 Task: Check the average views per listing of storage area in the last 3 years.
Action: Mouse moved to (1067, 231)
Screenshot: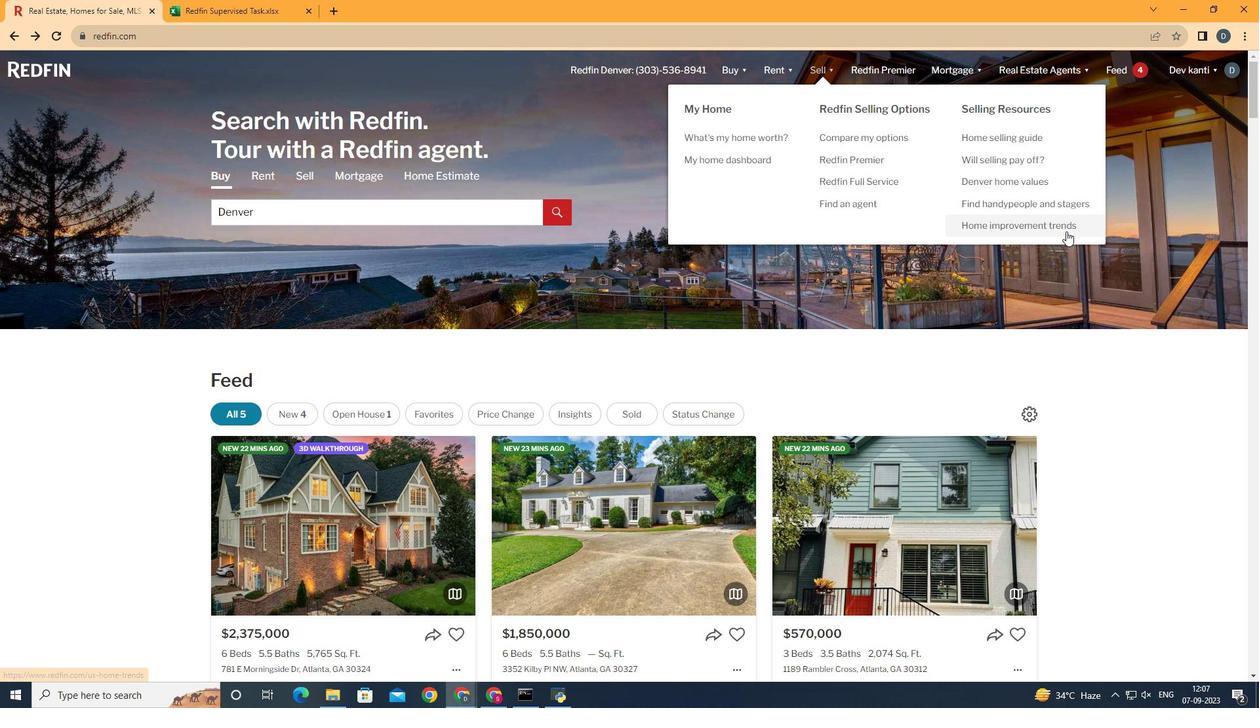
Action: Mouse pressed left at (1067, 231)
Screenshot: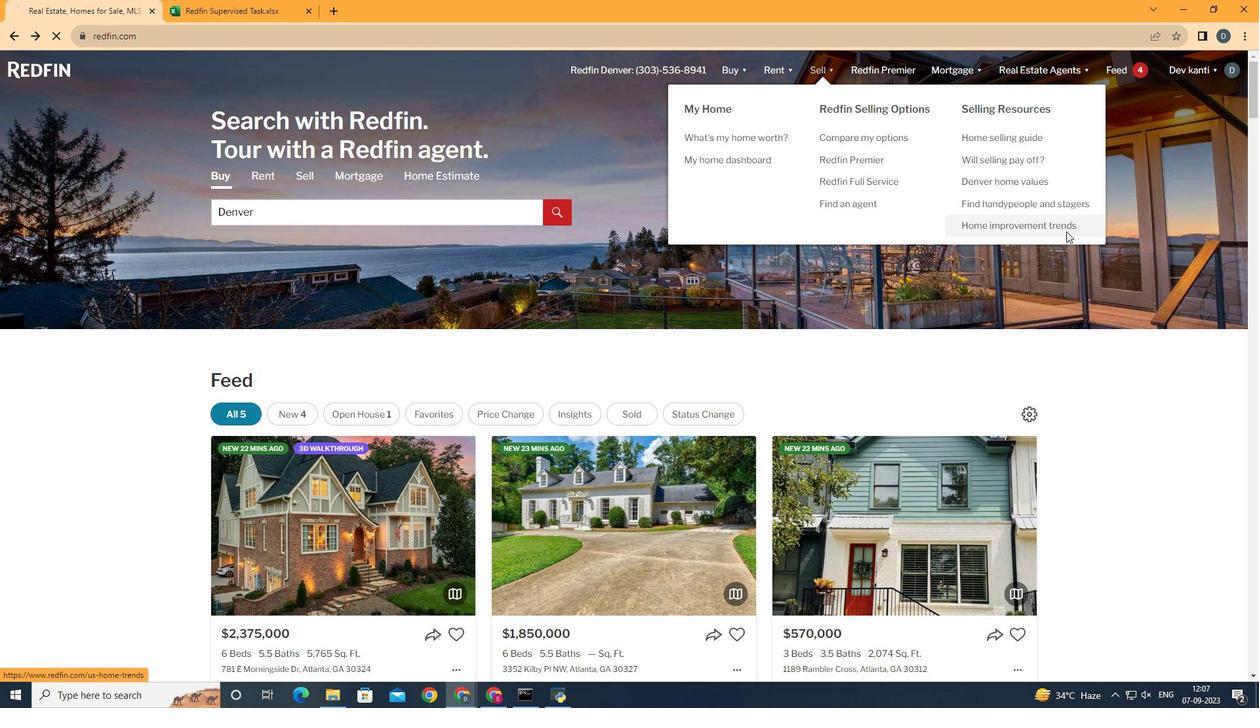 
Action: Mouse moved to (314, 259)
Screenshot: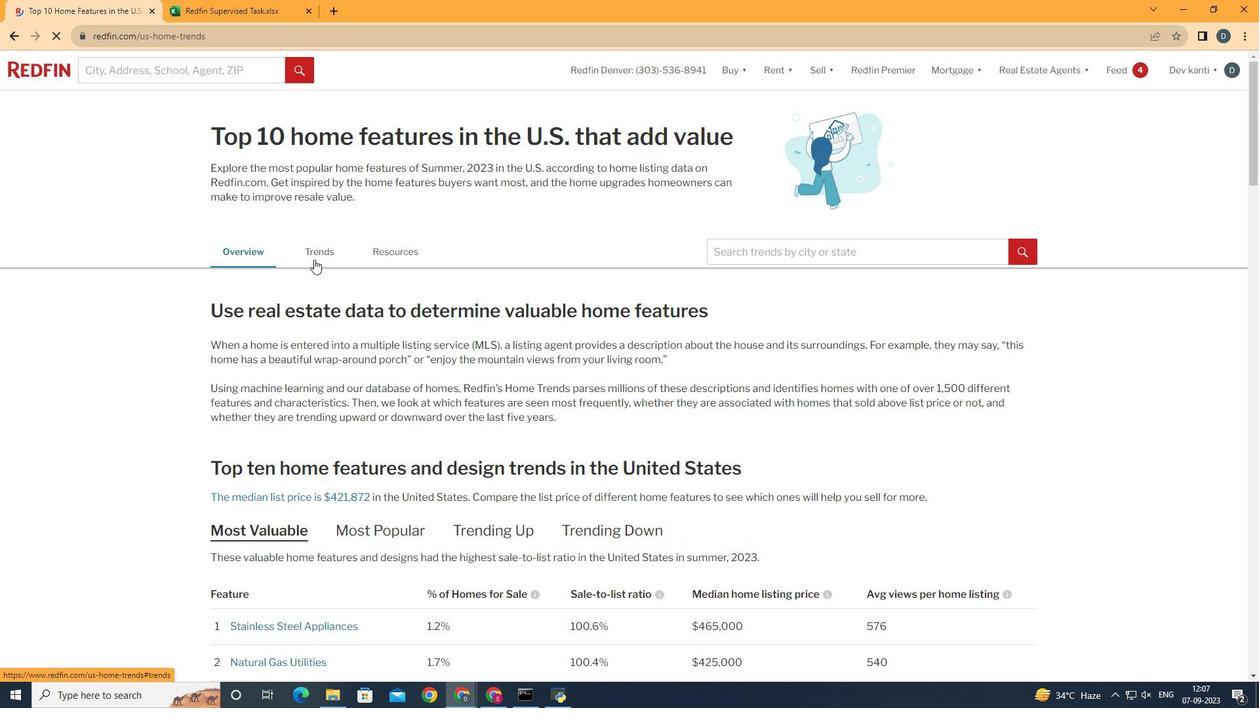 
Action: Mouse pressed left at (314, 259)
Screenshot: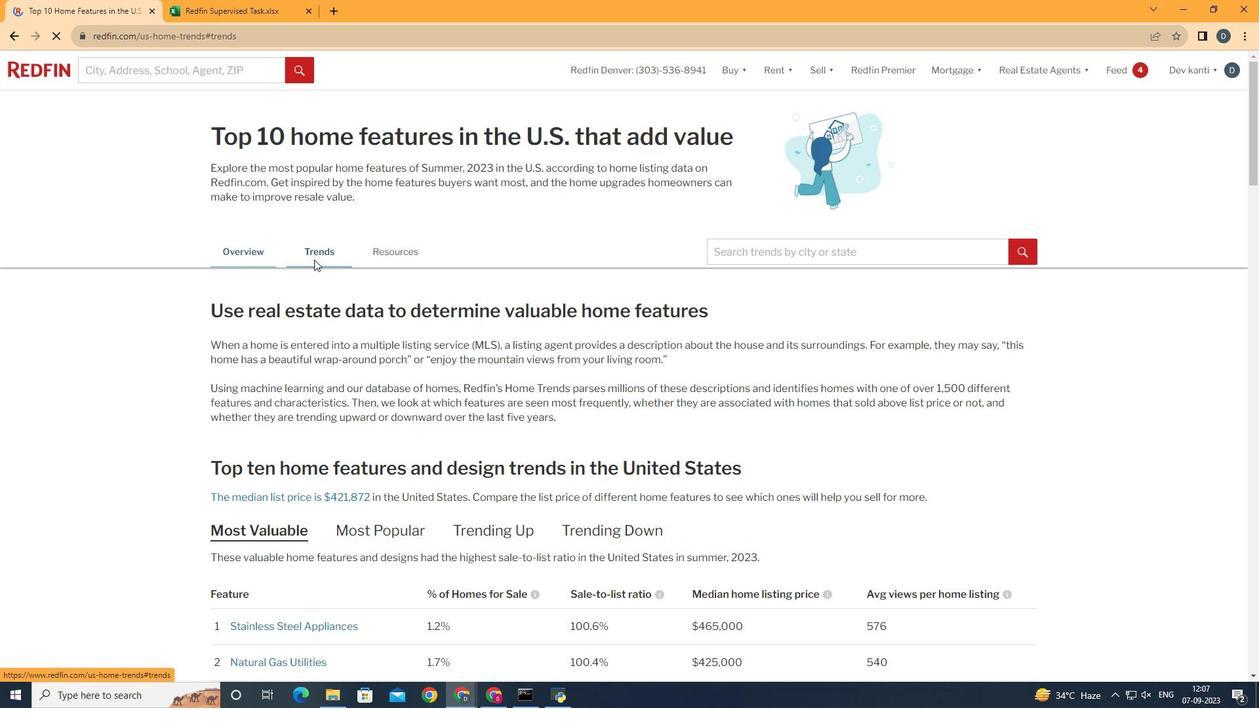 
Action: Mouse moved to (394, 336)
Screenshot: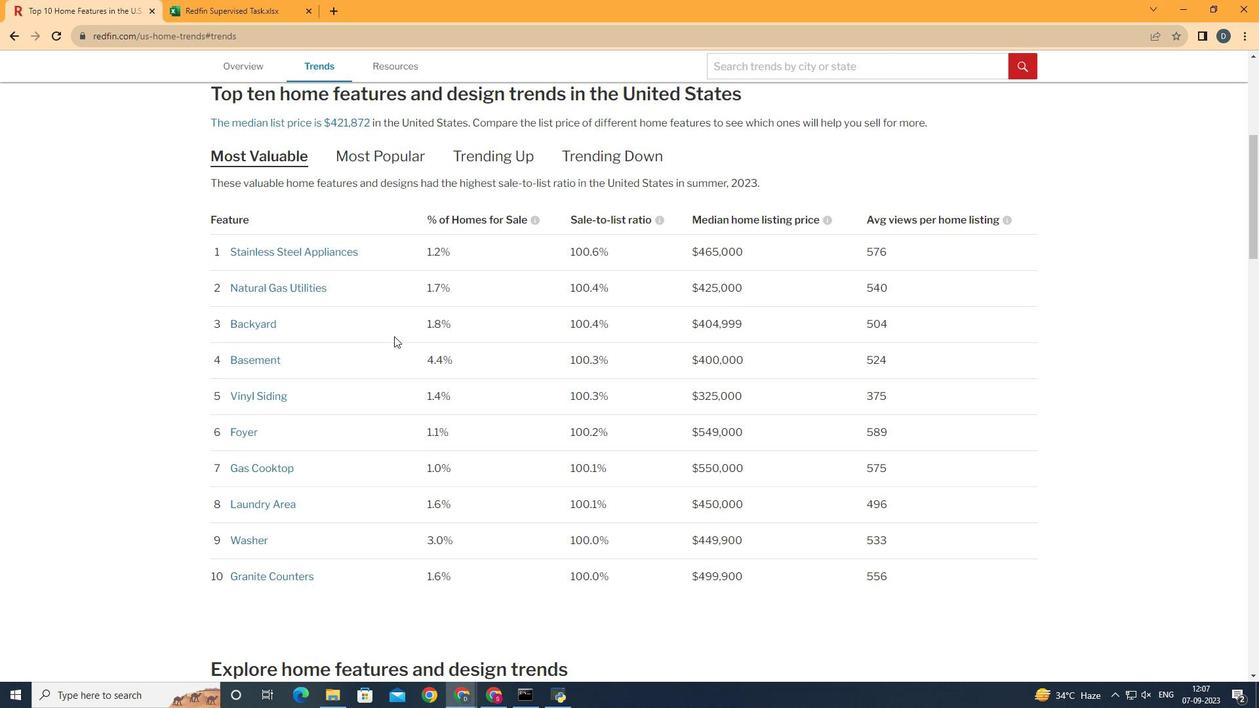 
Action: Mouse scrolled (394, 335) with delta (0, 0)
Screenshot: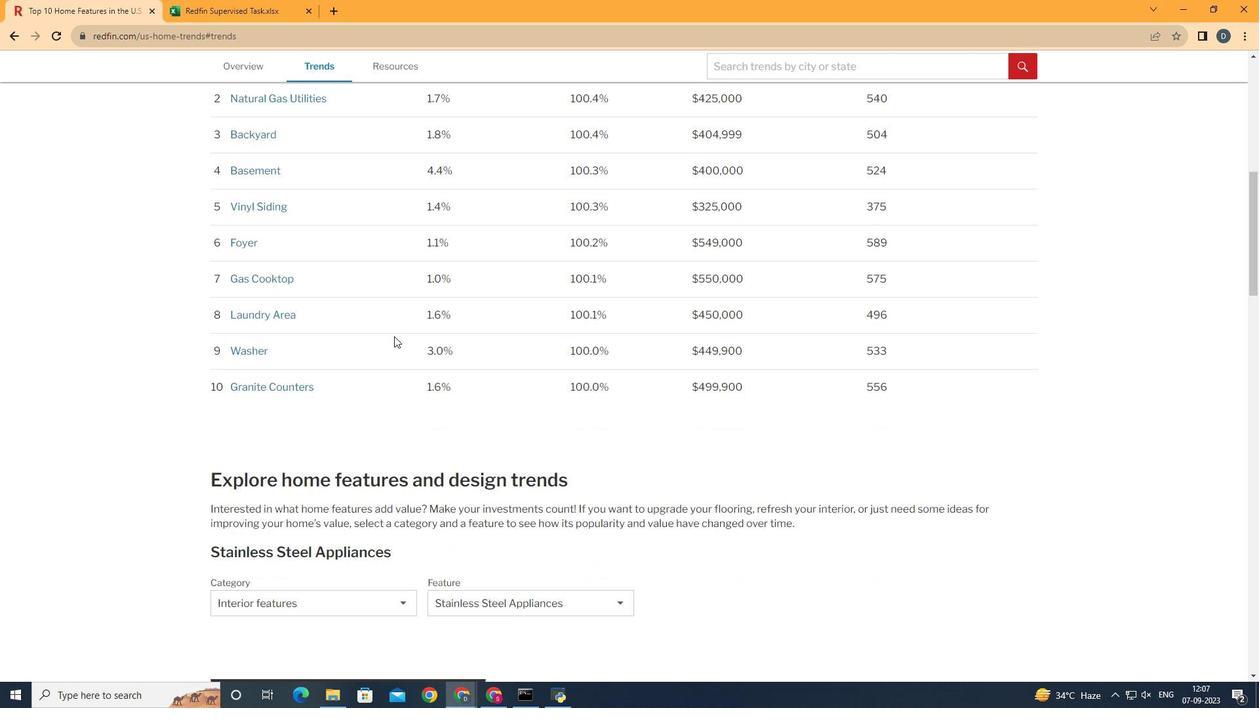 
Action: Mouse scrolled (394, 335) with delta (0, 0)
Screenshot: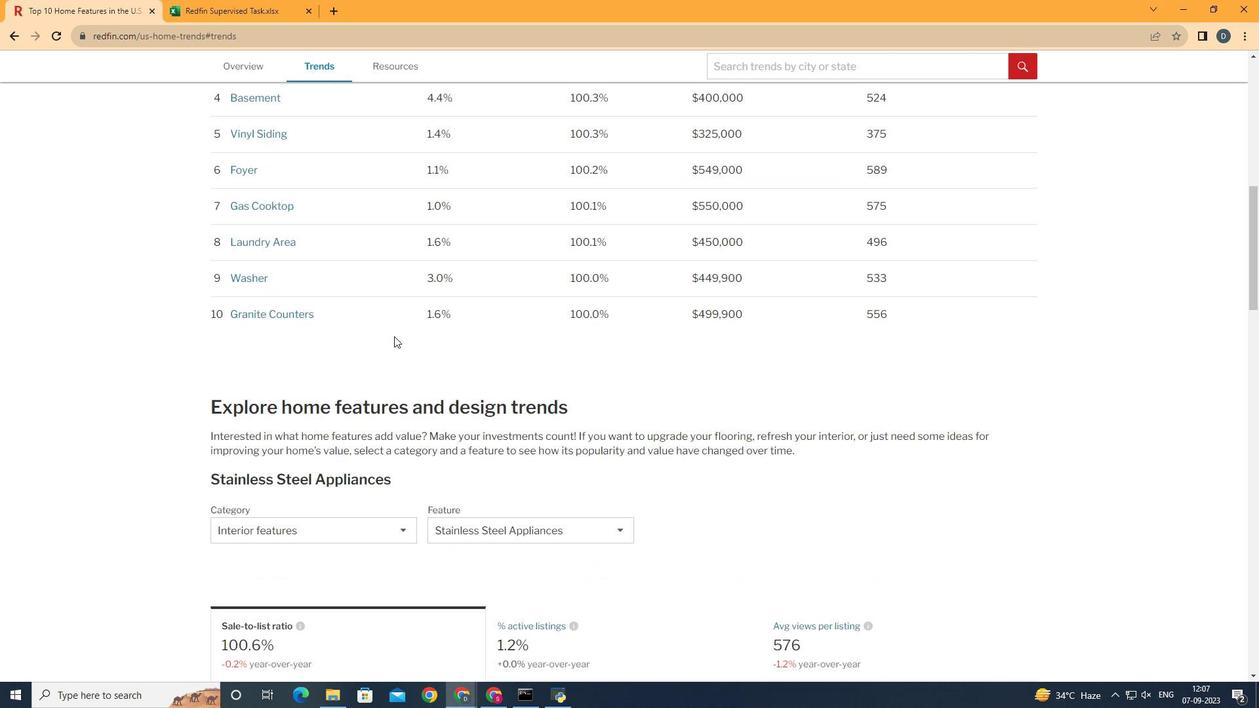 
Action: Mouse scrolled (394, 335) with delta (0, 0)
Screenshot: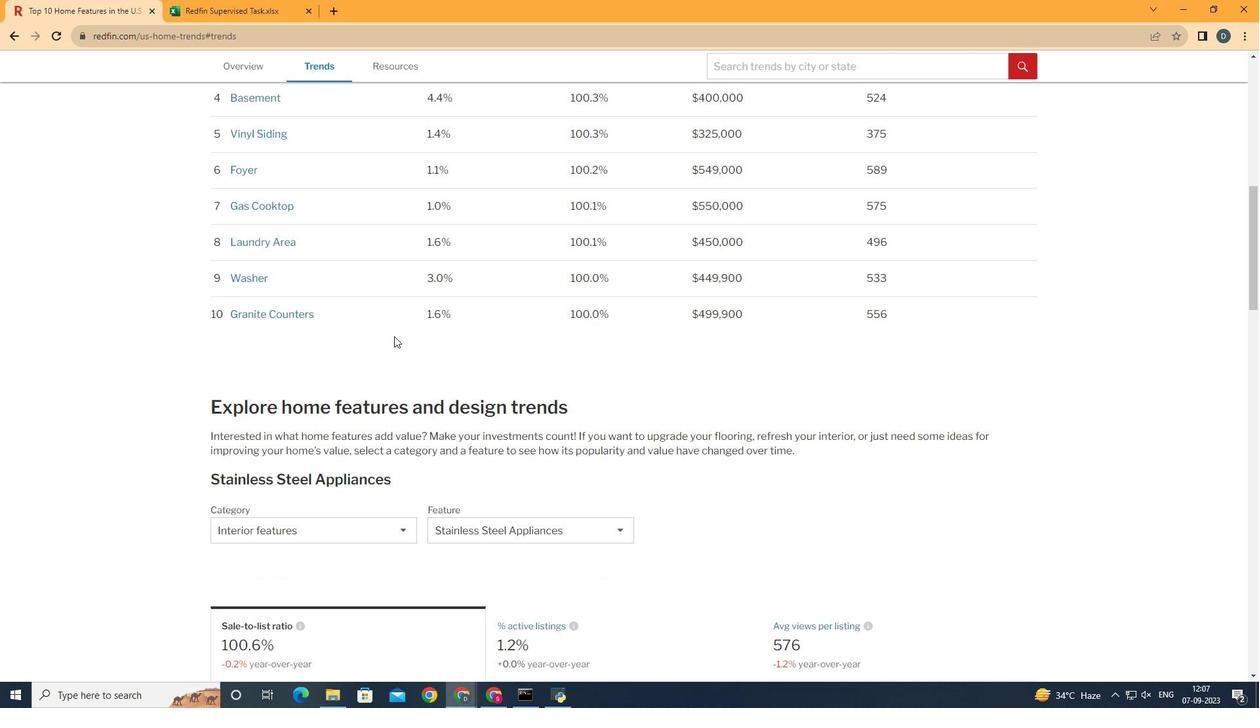
Action: Mouse scrolled (394, 335) with delta (0, 0)
Screenshot: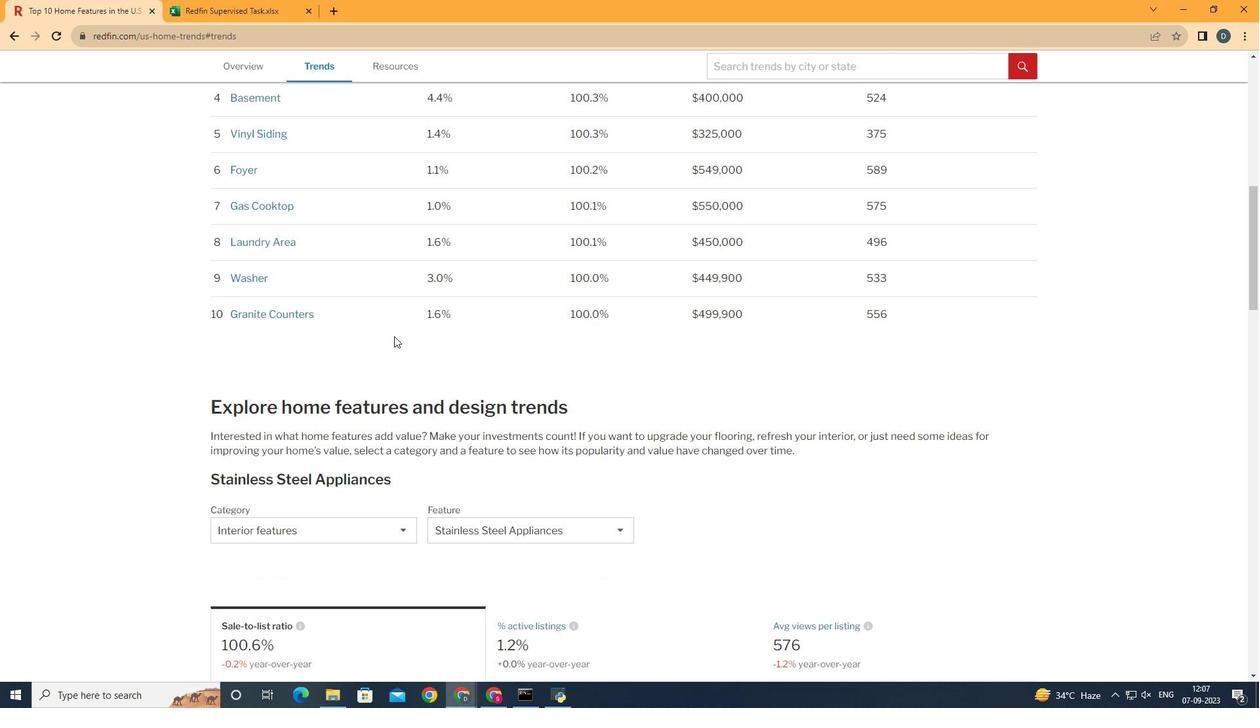 
Action: Mouse scrolled (394, 335) with delta (0, 0)
Screenshot: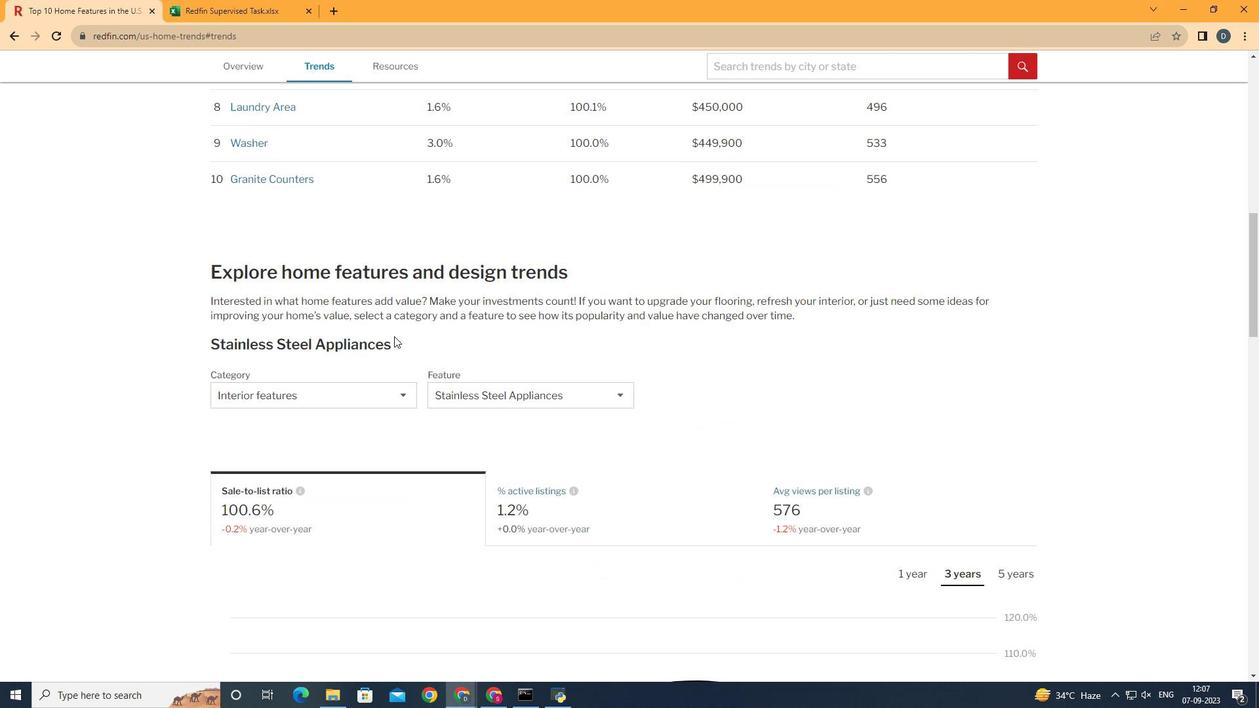 
Action: Mouse scrolled (394, 335) with delta (0, 0)
Screenshot: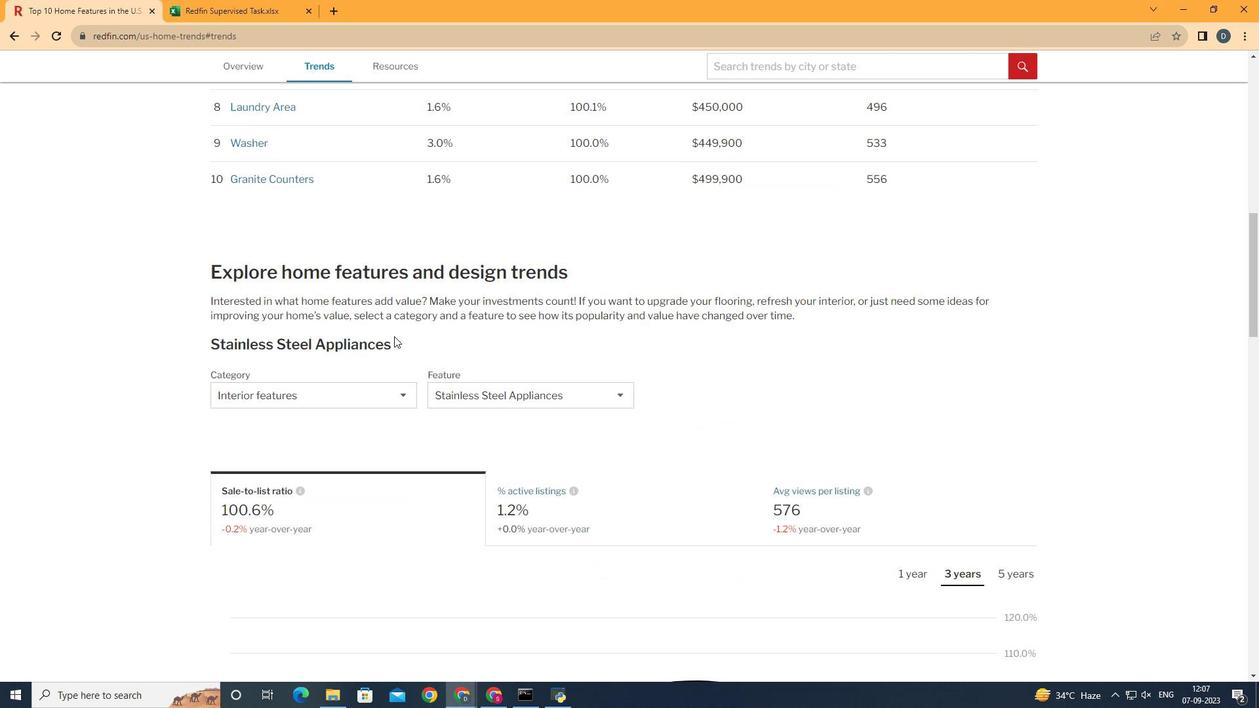 
Action: Mouse scrolled (394, 335) with delta (0, 0)
Screenshot: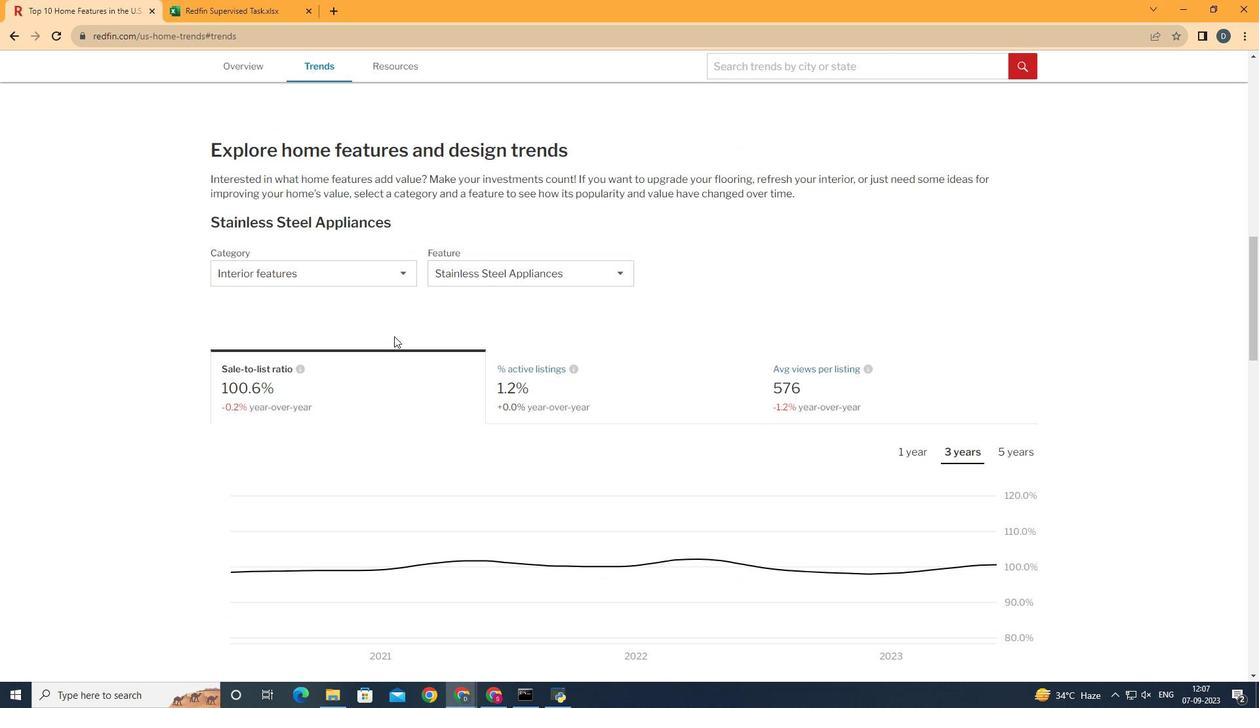
Action: Mouse scrolled (394, 335) with delta (0, 0)
Screenshot: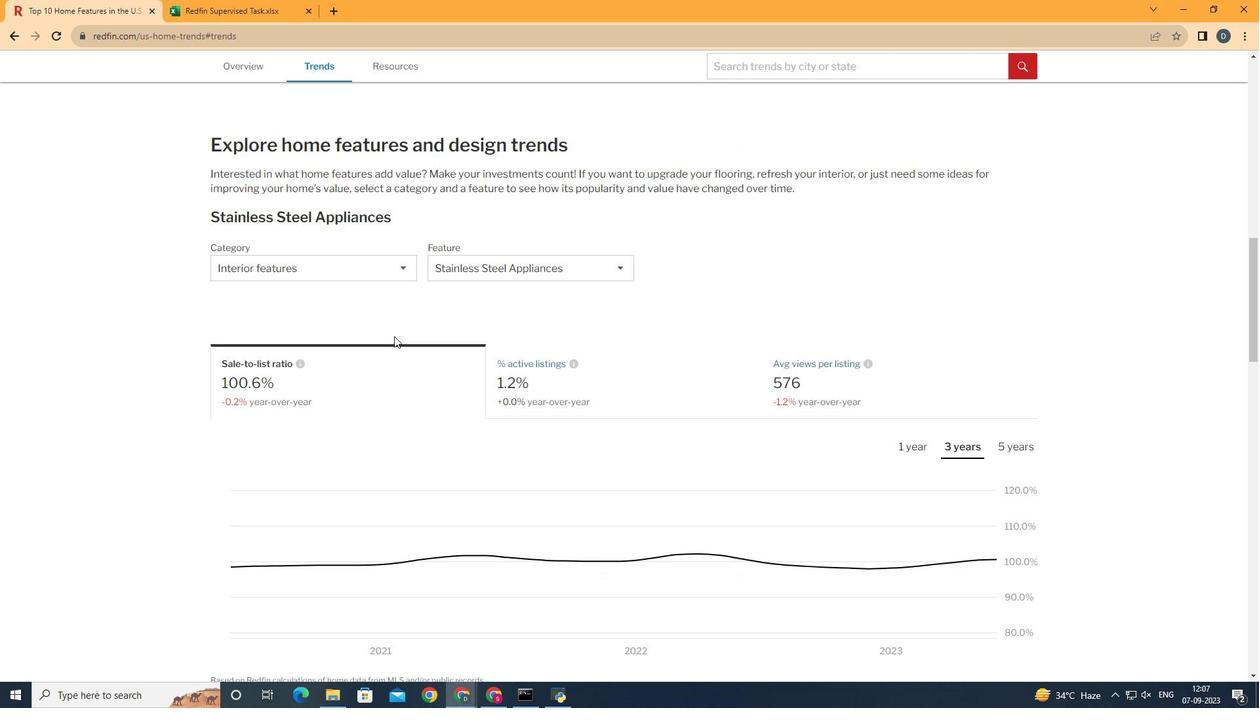 
Action: Mouse moved to (382, 257)
Screenshot: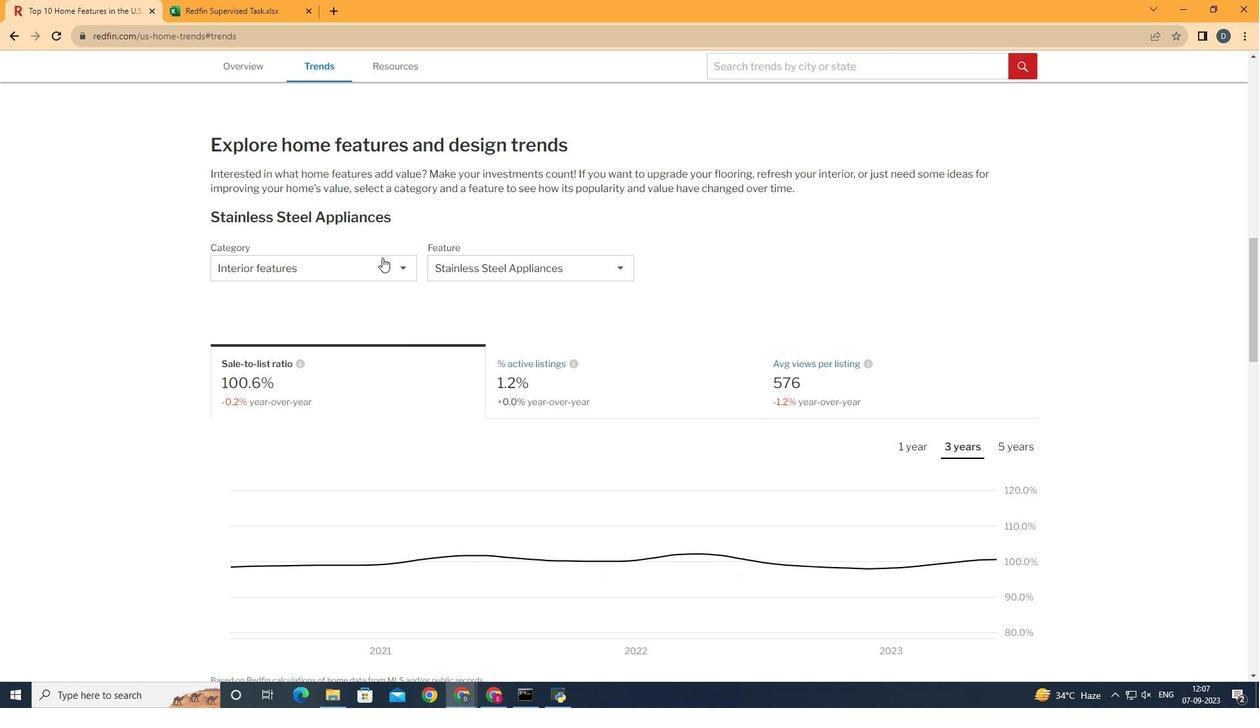 
Action: Mouse pressed left at (382, 257)
Screenshot: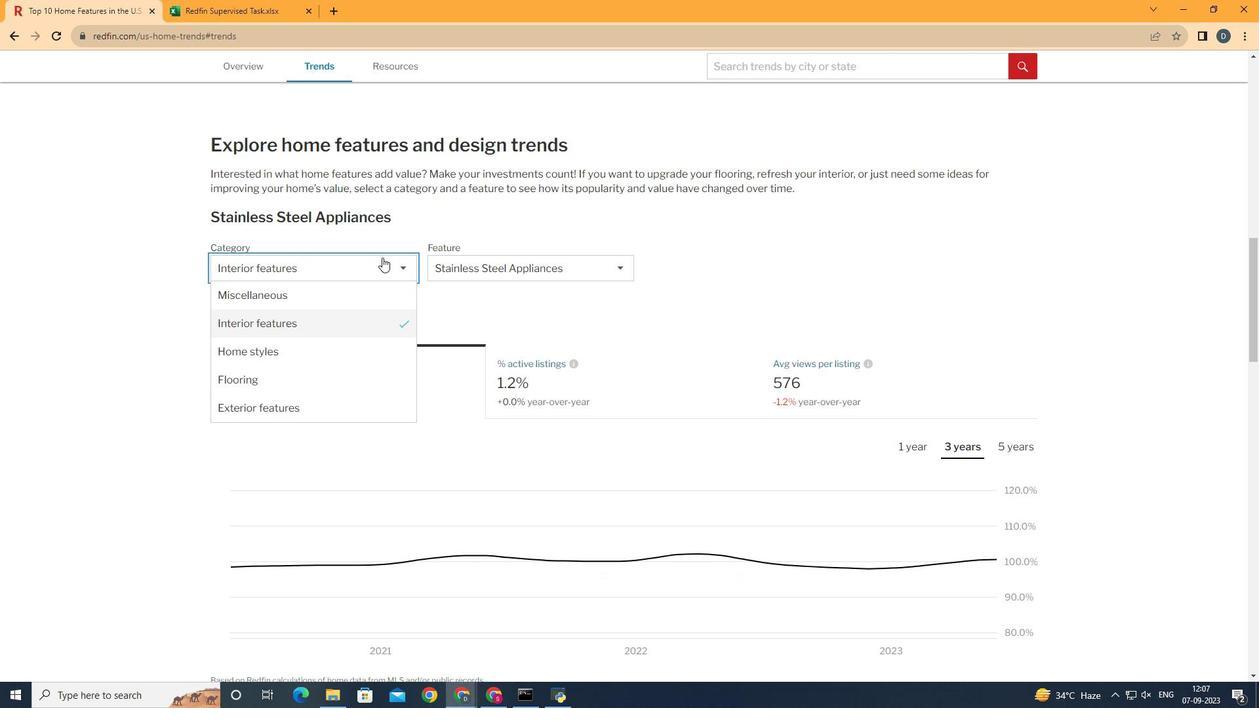
Action: Mouse moved to (374, 303)
Screenshot: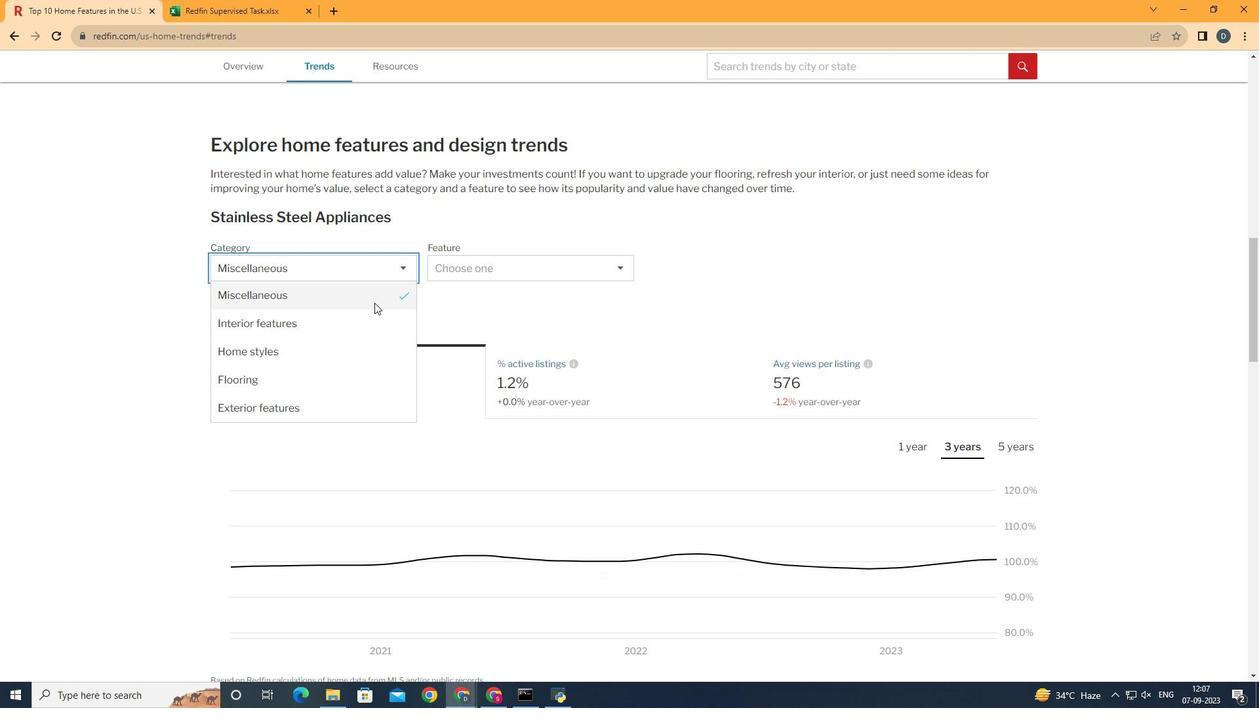 
Action: Mouse pressed left at (374, 303)
Screenshot: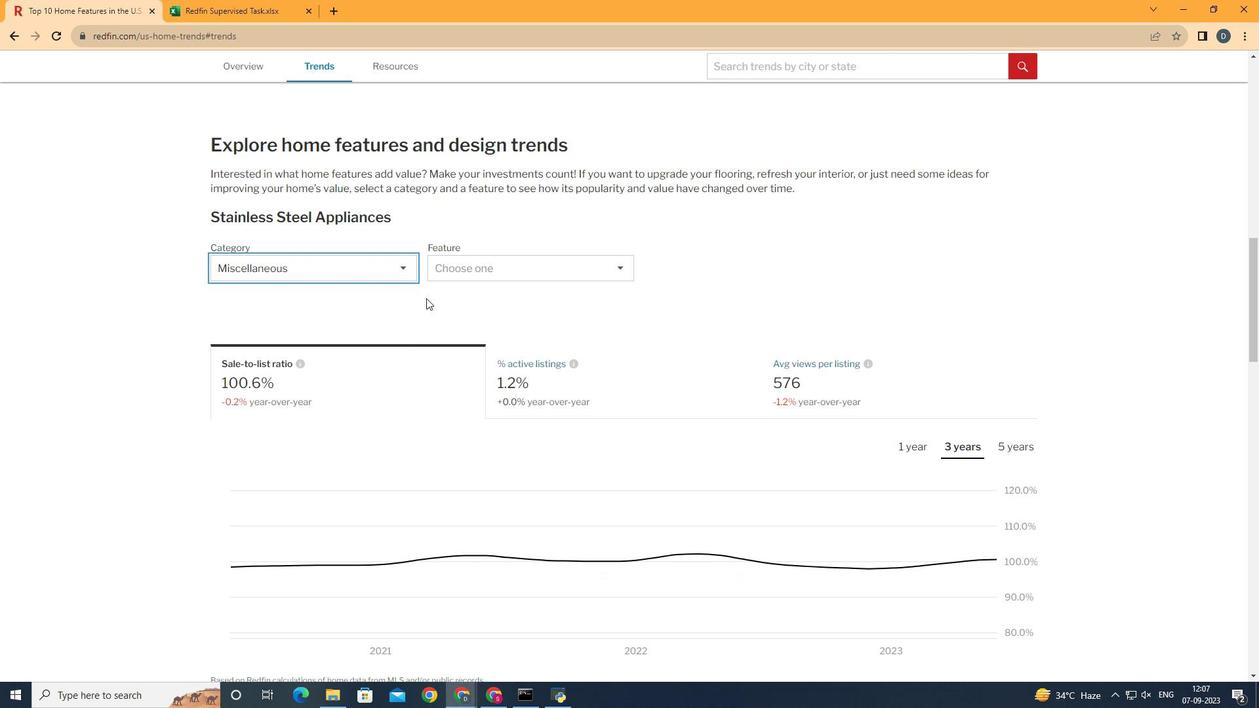 
Action: Mouse moved to (492, 267)
Screenshot: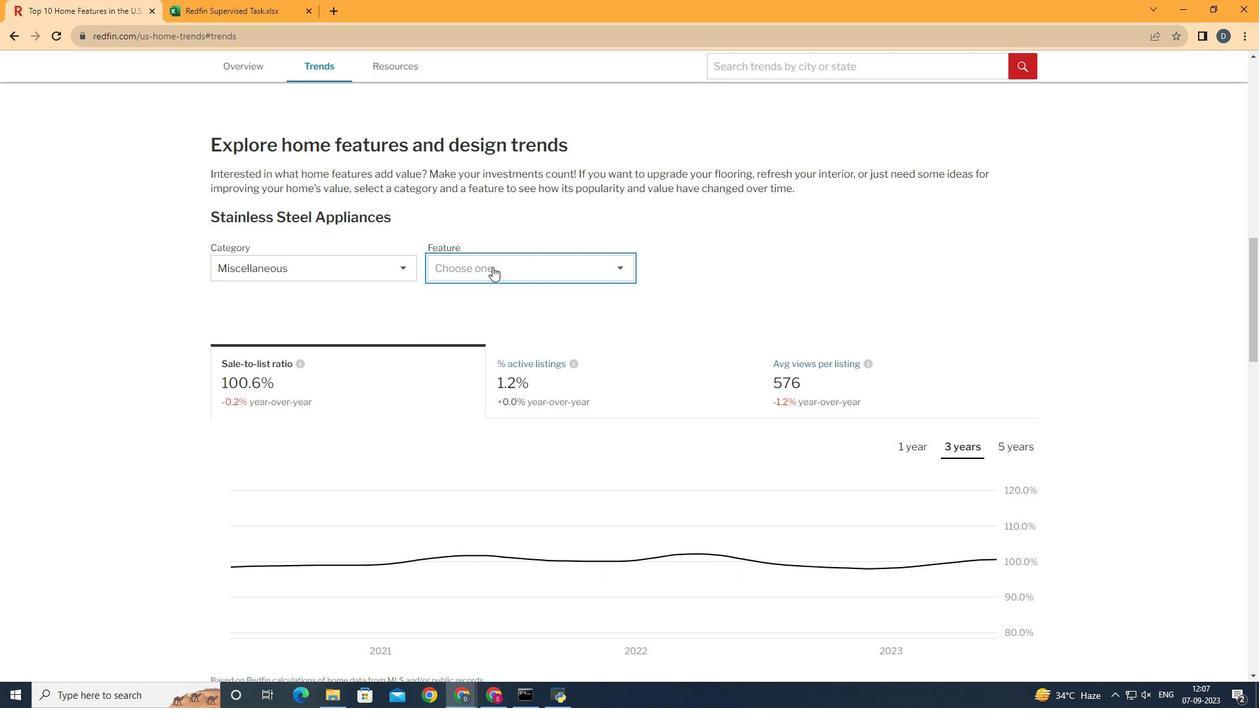 
Action: Mouse pressed left at (492, 267)
Screenshot: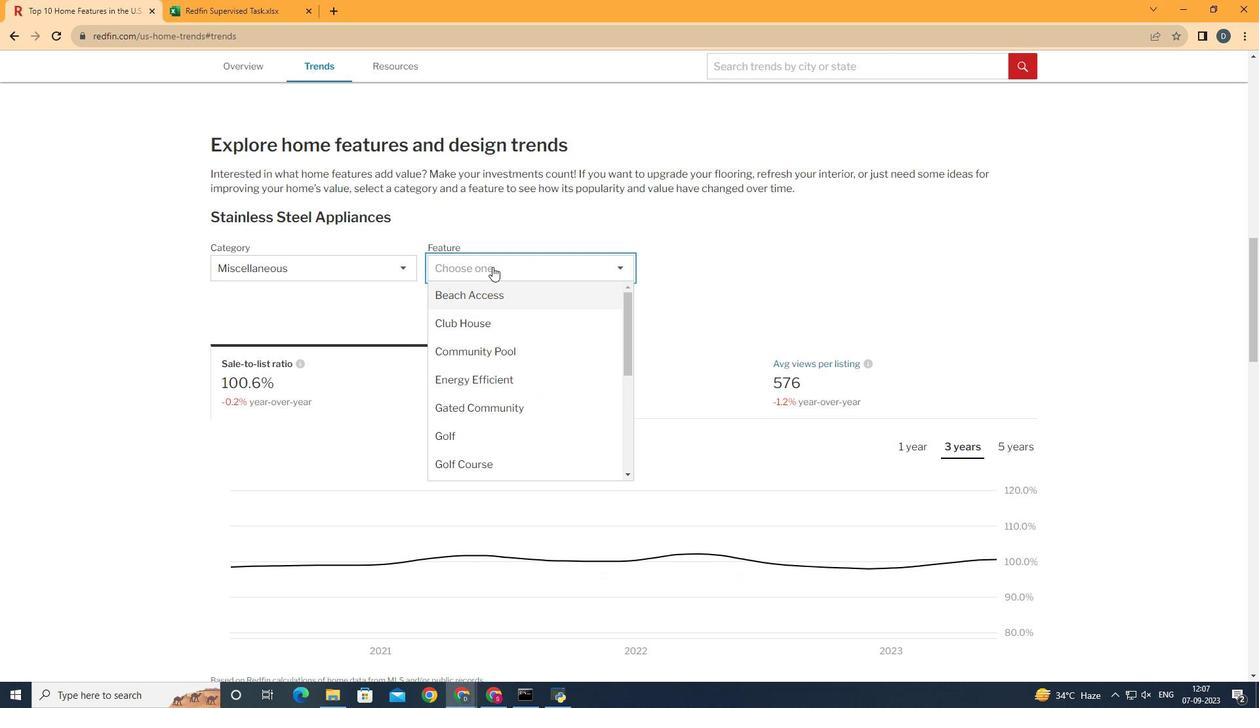 
Action: Mouse moved to (581, 381)
Screenshot: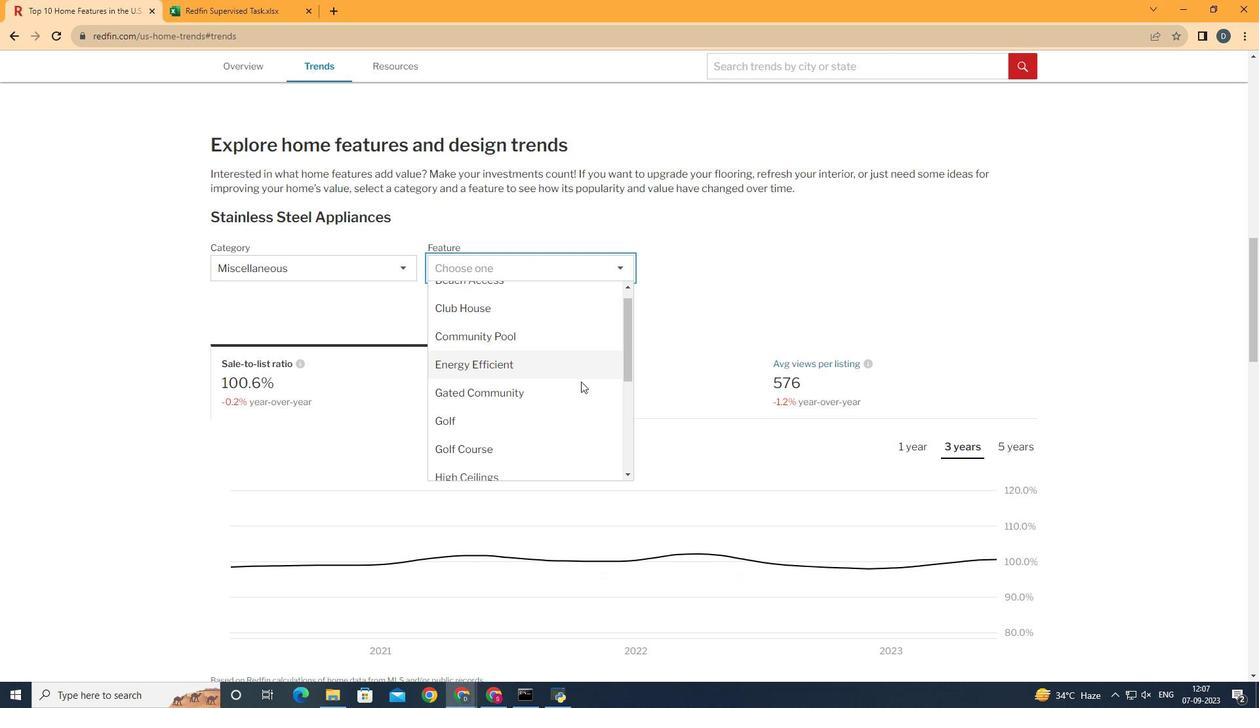 
Action: Mouse scrolled (581, 381) with delta (0, 0)
Screenshot: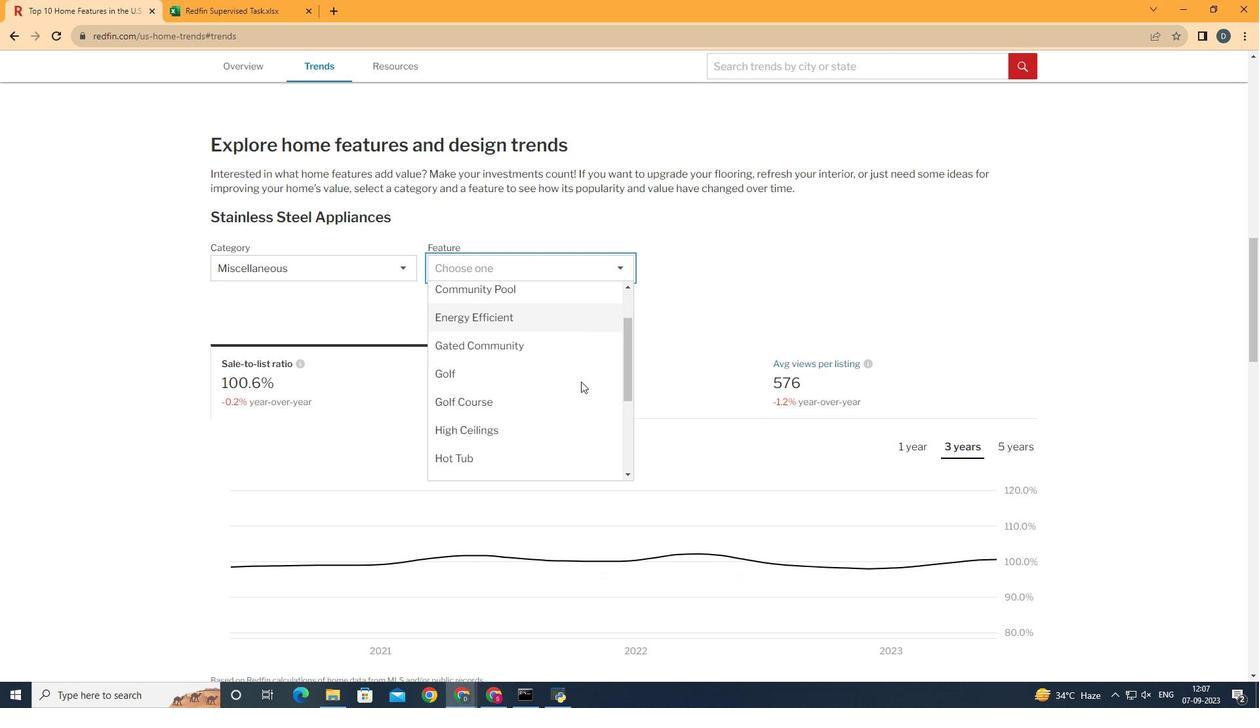 
Action: Mouse moved to (576, 370)
Screenshot: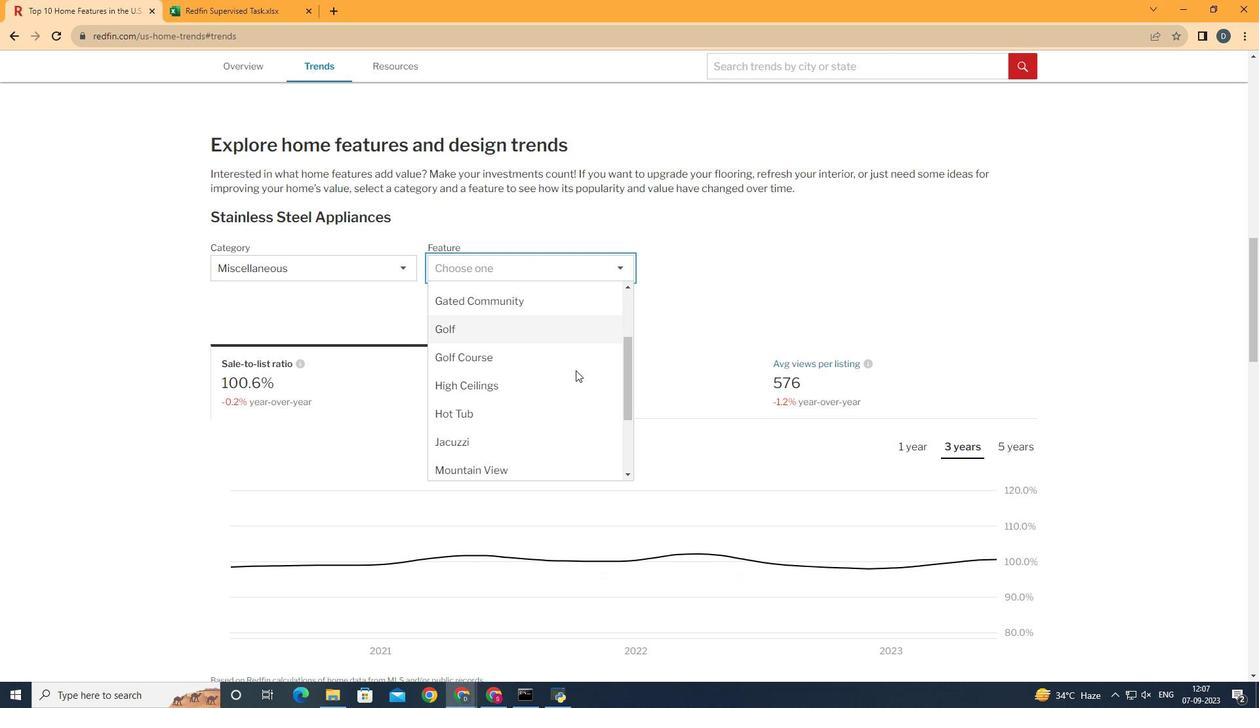 
Action: Mouse scrolled (576, 370) with delta (0, 0)
Screenshot: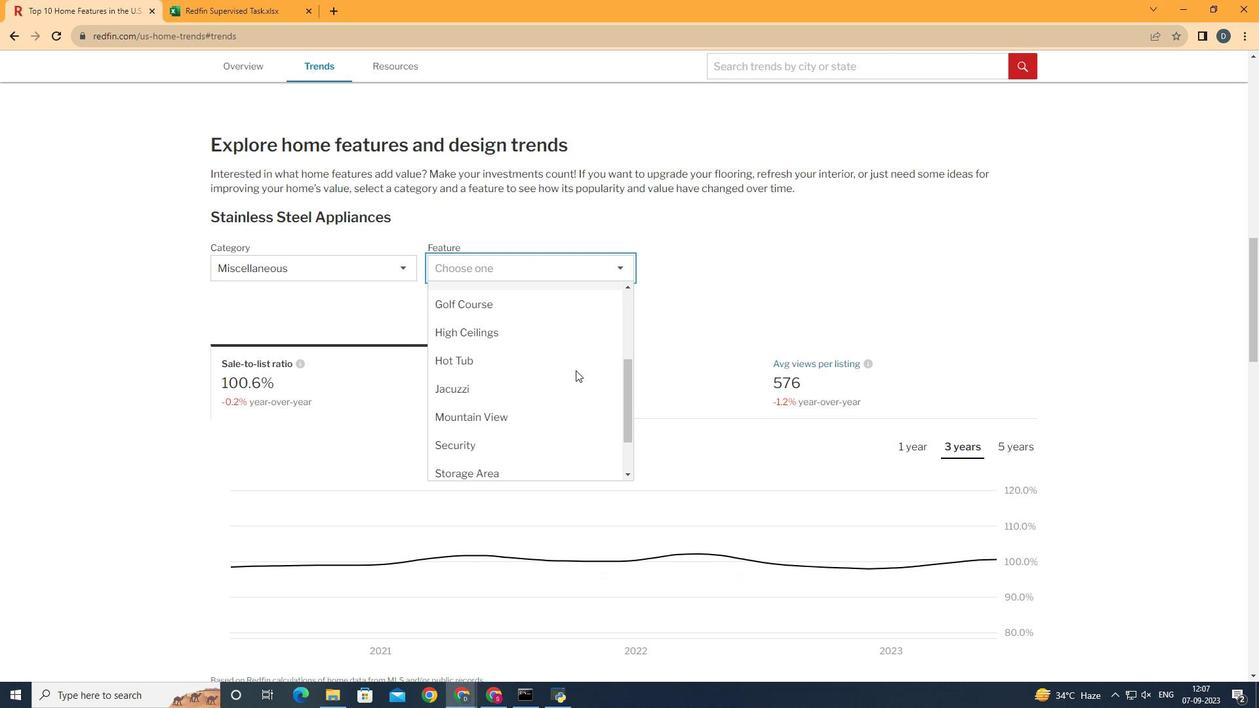 
Action: Mouse scrolled (576, 370) with delta (0, 0)
Screenshot: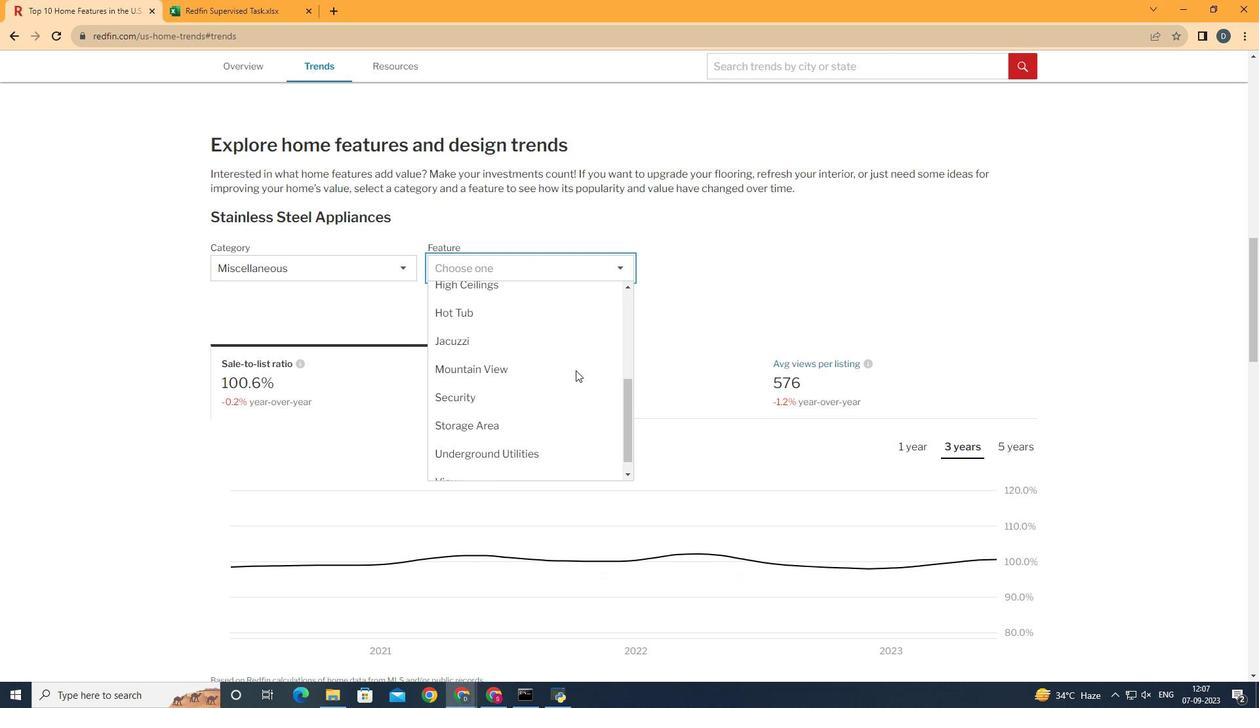 
Action: Mouse scrolled (576, 370) with delta (0, 0)
Screenshot: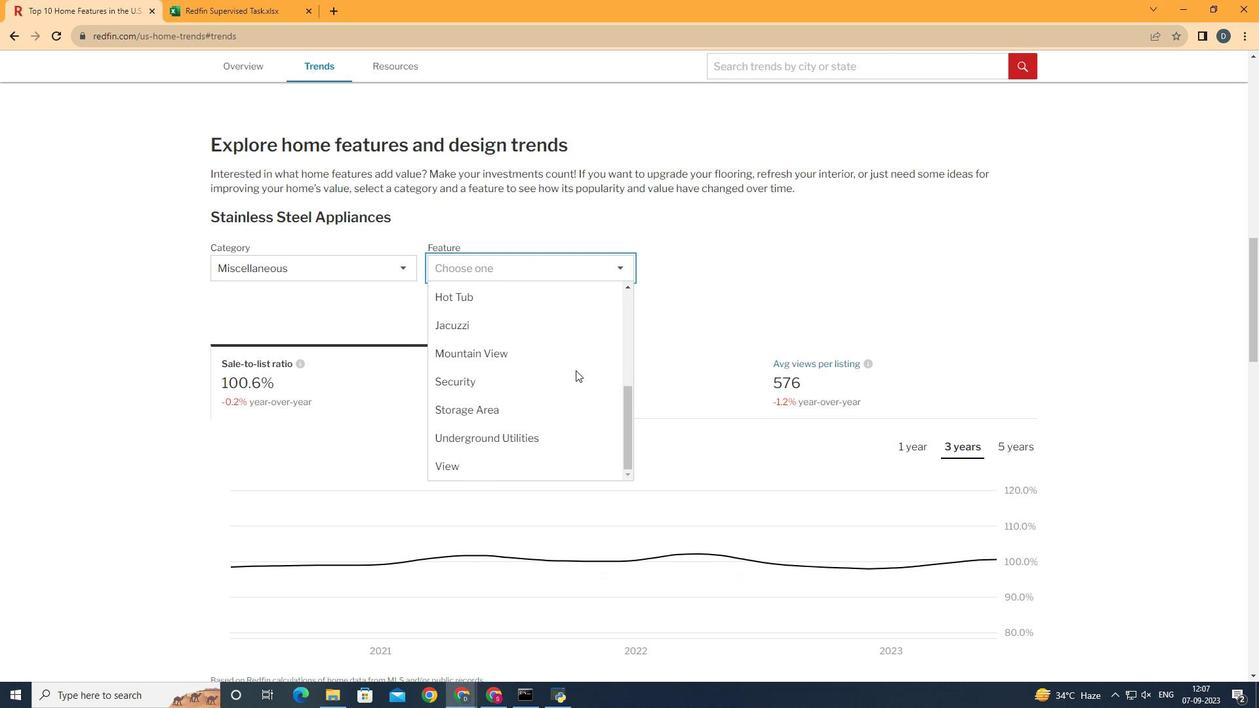 
Action: Mouse moved to (584, 419)
Screenshot: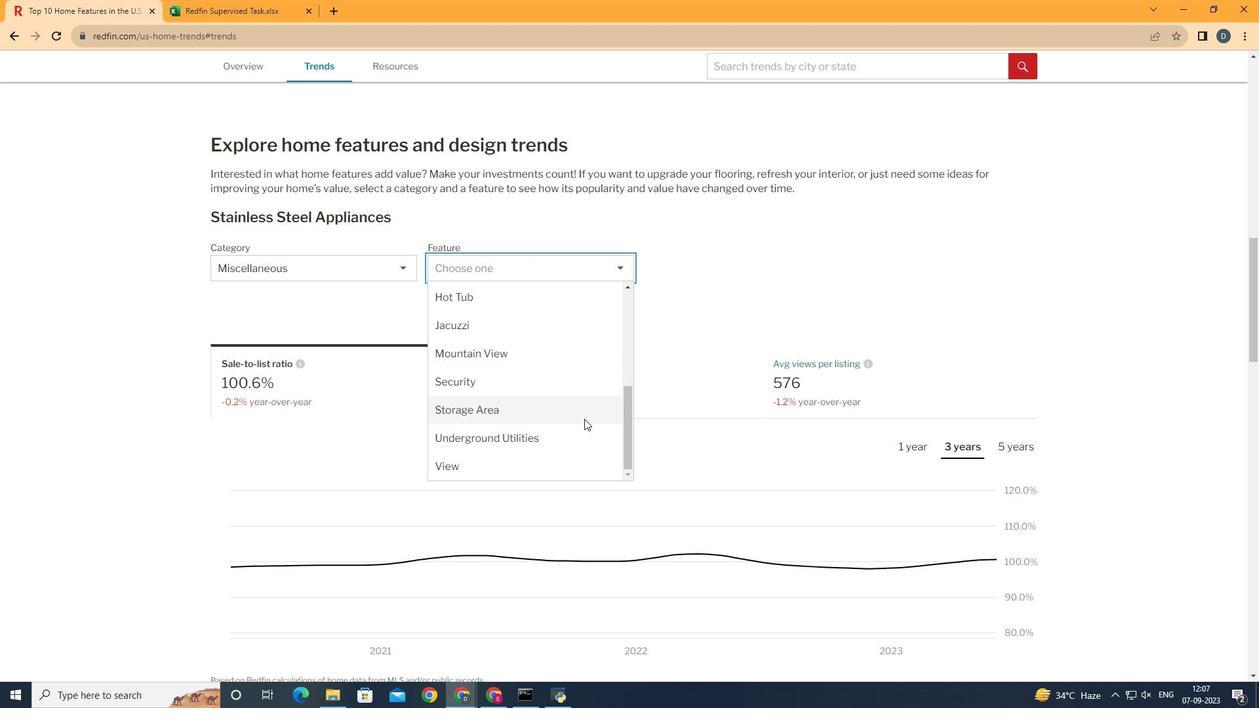
Action: Mouse pressed left at (584, 419)
Screenshot: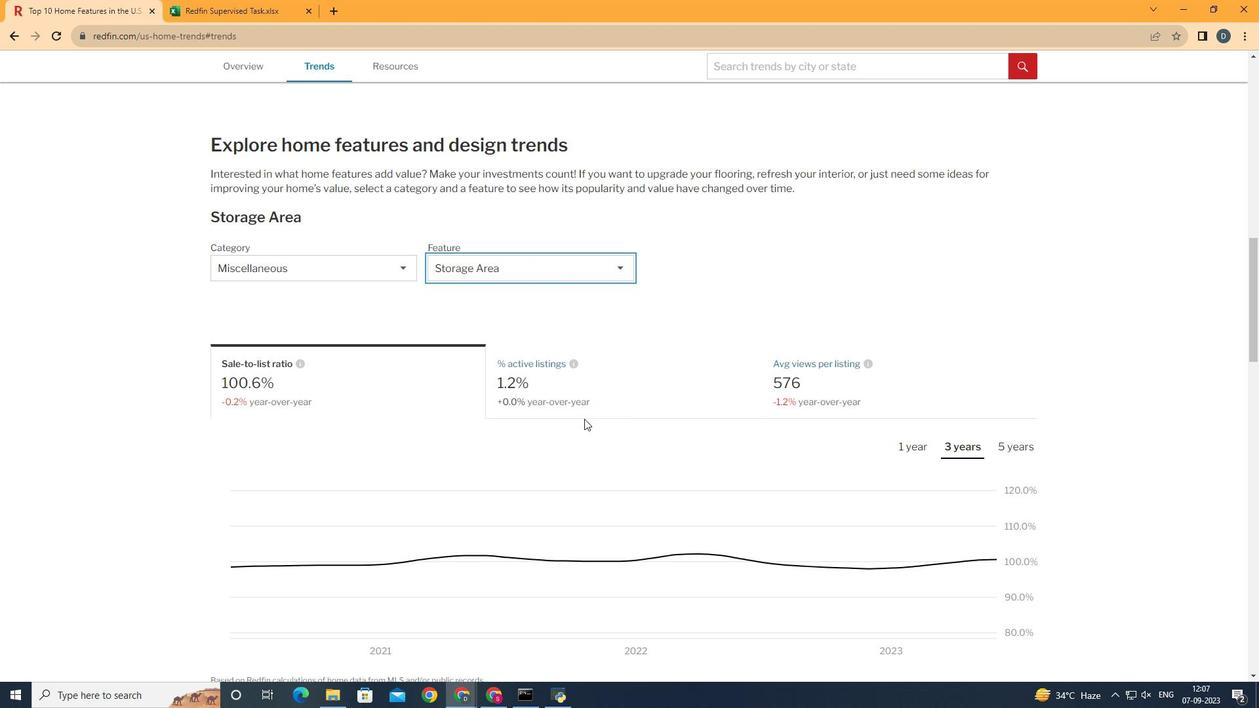 
Action: Mouse moved to (920, 383)
Screenshot: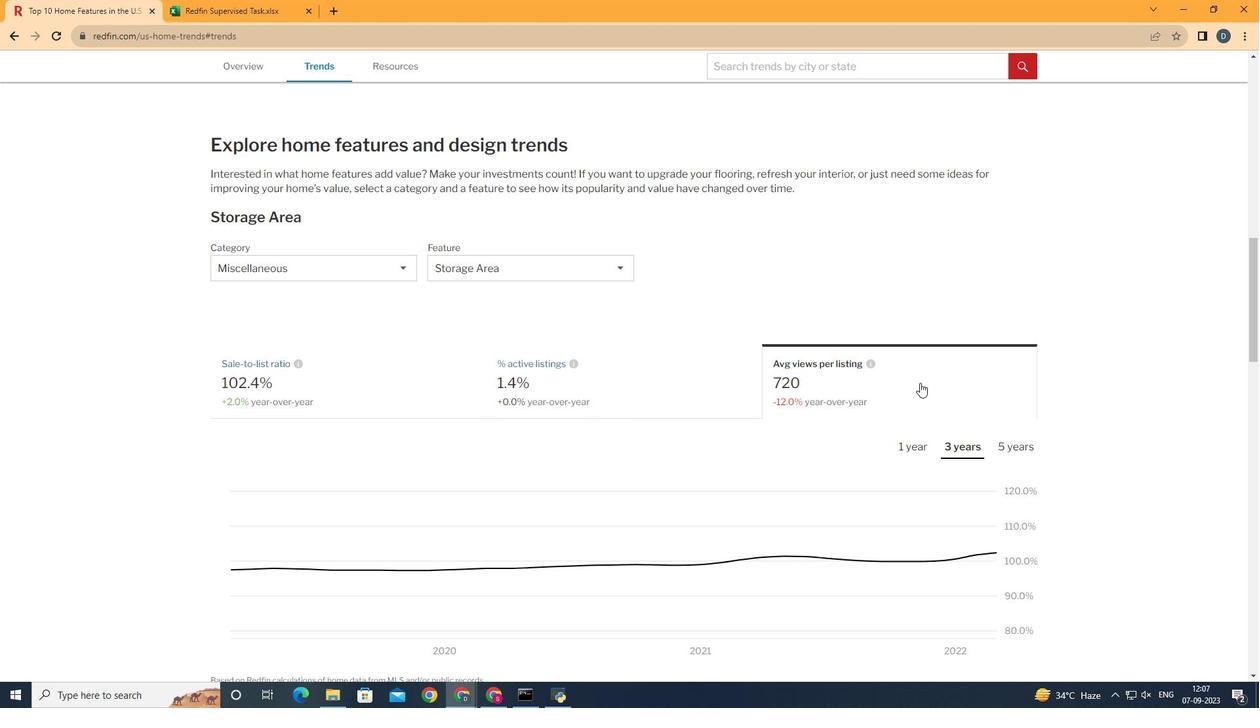 
Action: Mouse pressed left at (920, 383)
Screenshot: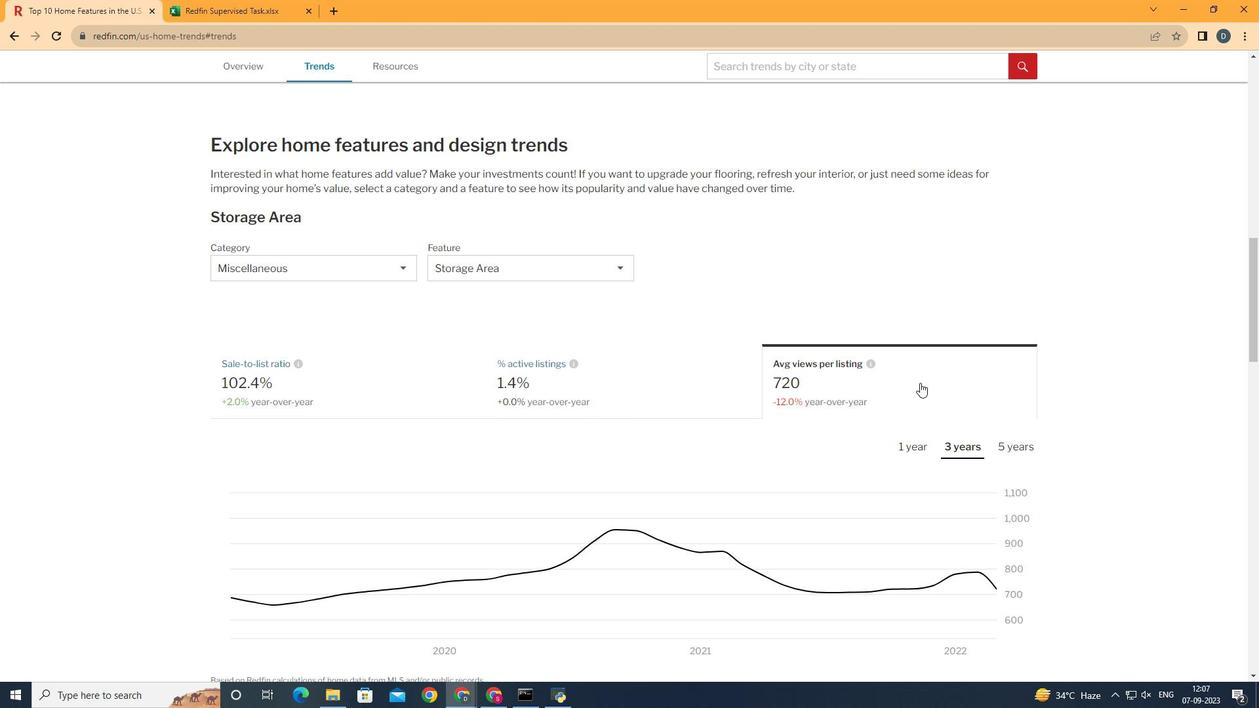 
Action: Mouse scrolled (920, 382) with delta (0, 0)
Screenshot: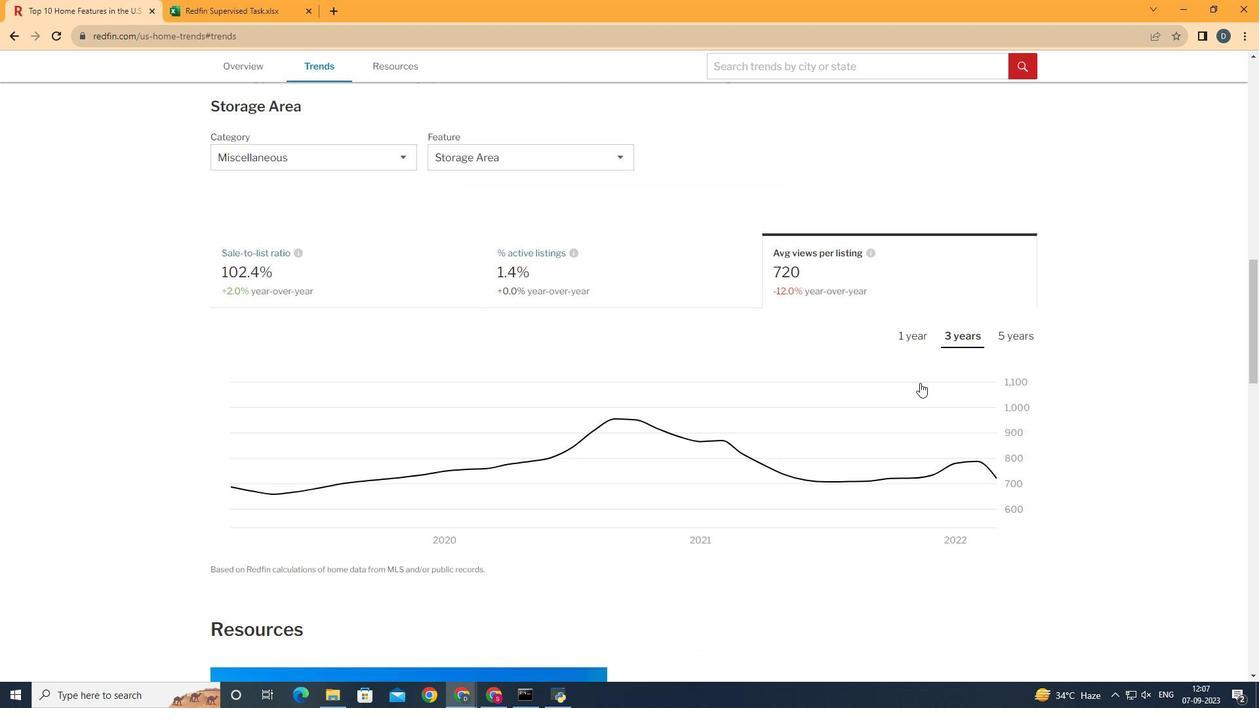 
Action: Mouse scrolled (920, 382) with delta (0, 0)
Screenshot: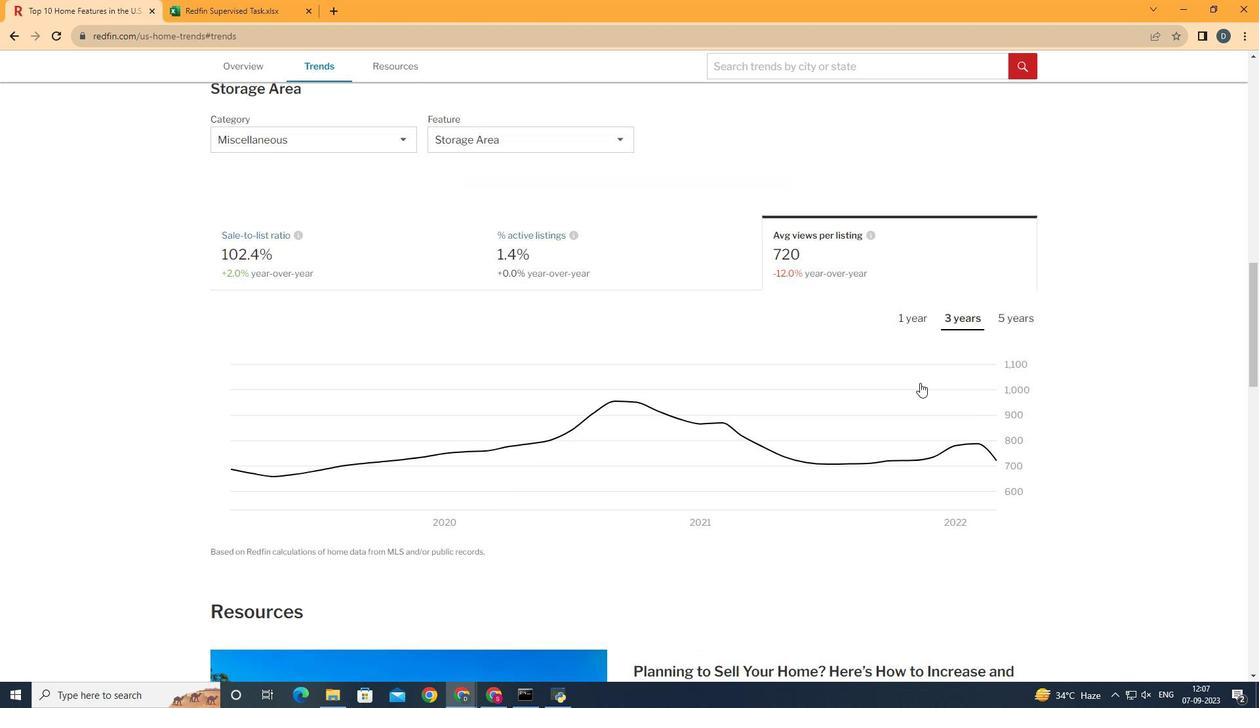 
Action: Mouse moved to (977, 322)
Screenshot: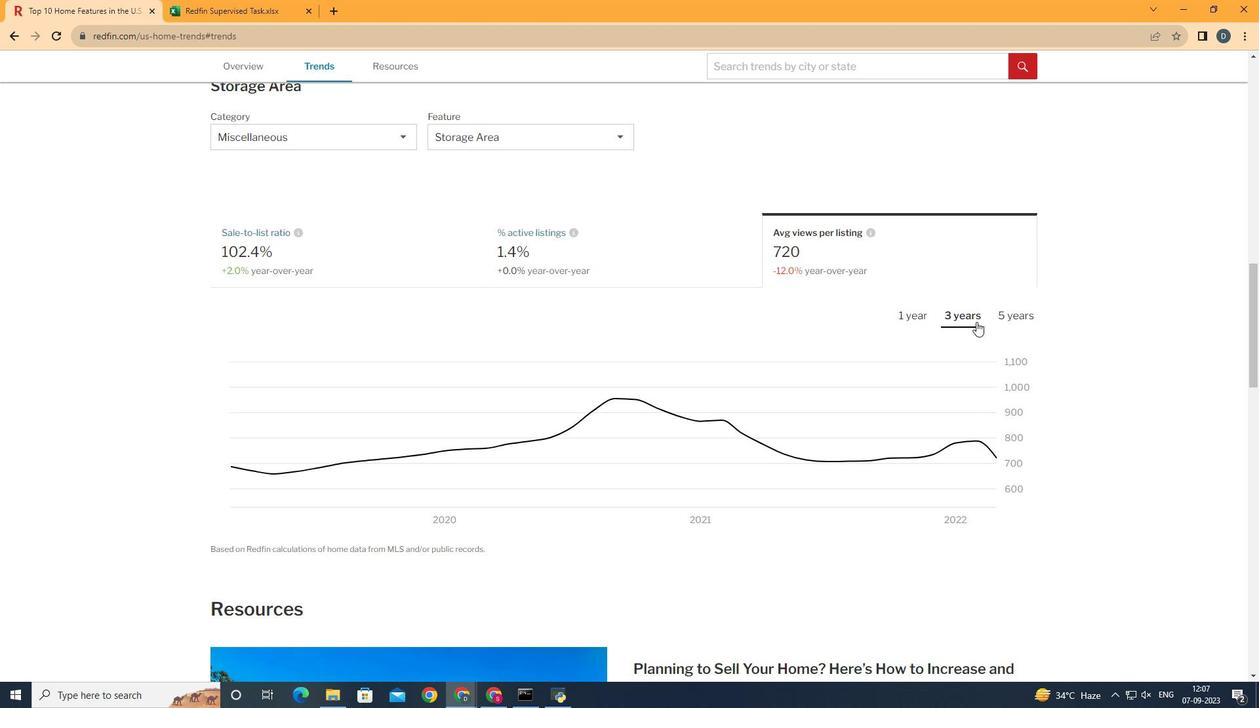 
Action: Mouse pressed left at (977, 322)
Screenshot: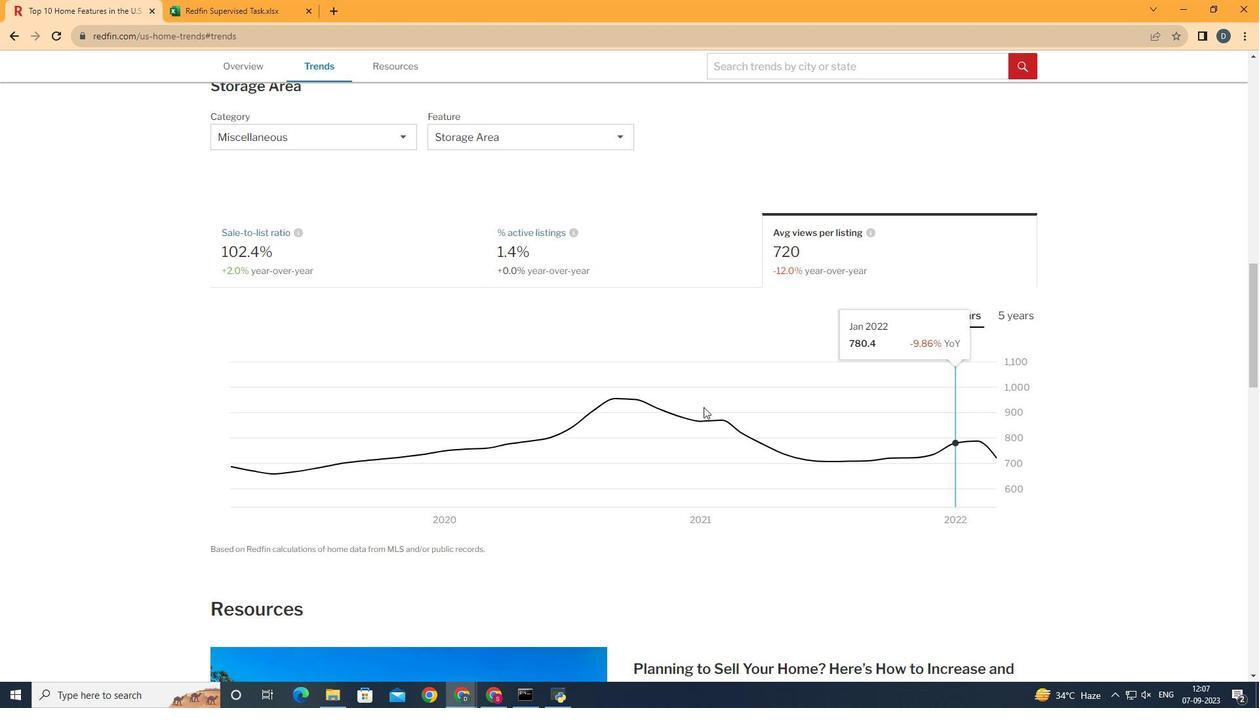 
Action: Mouse moved to (1007, 472)
Screenshot: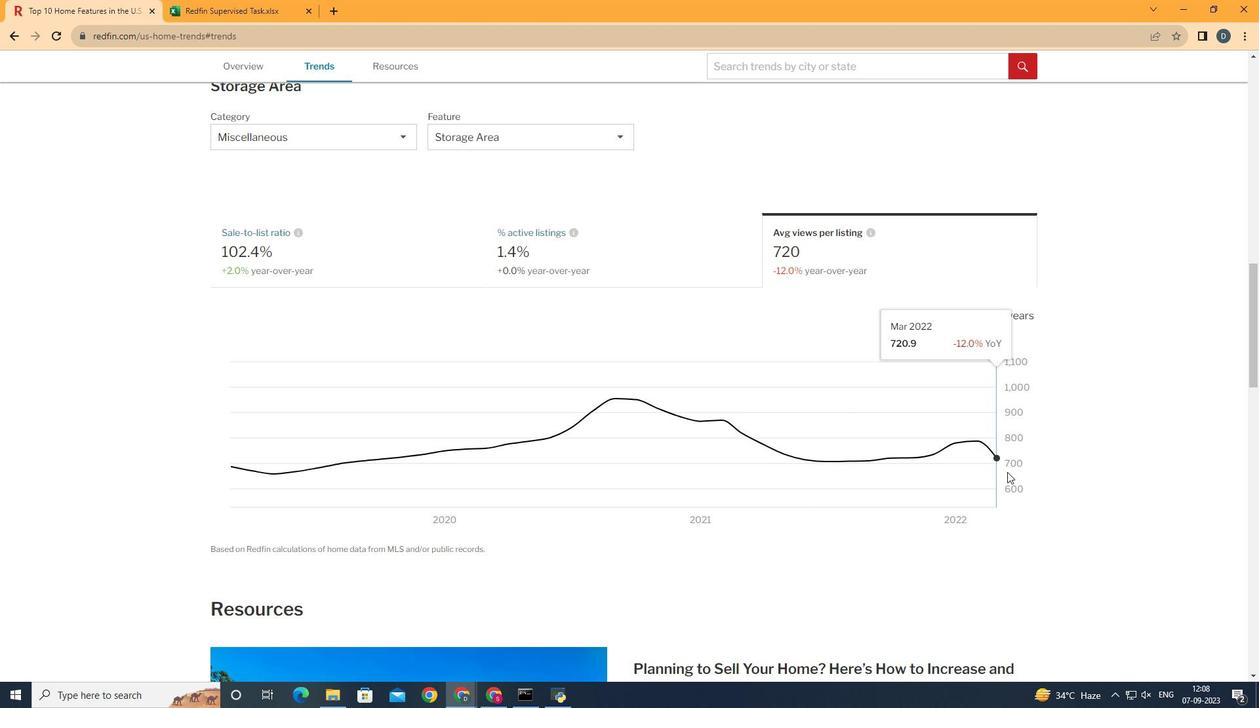 
